 Task: In the  document Matthew.epubMake this file  'available offline' Add shortcut to Drive 'Starred'Email the file to   softage.9@softage.net, with message attached Attention Needed: Please prioritize going through the email I've sent. and file type: 'Open Document'
Action: Mouse moved to (232, 284)
Screenshot: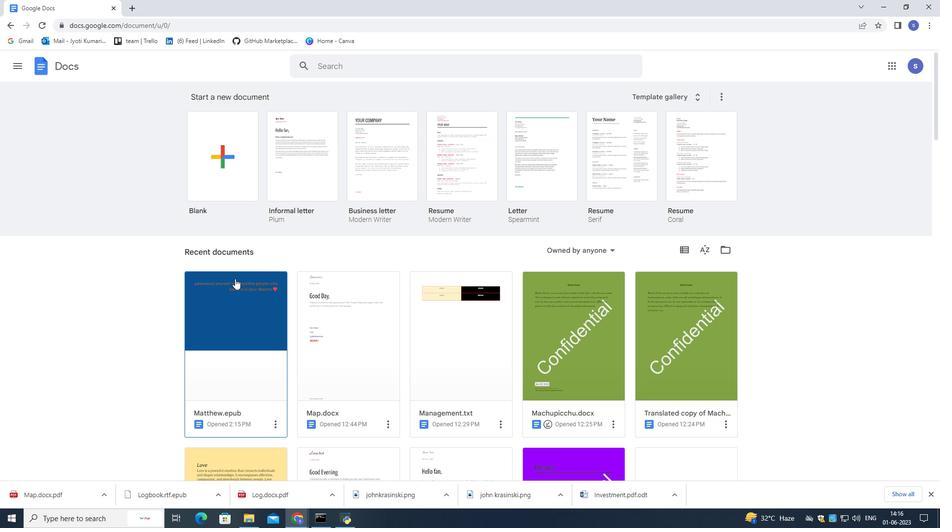 
Action: Mouse pressed left at (232, 284)
Screenshot: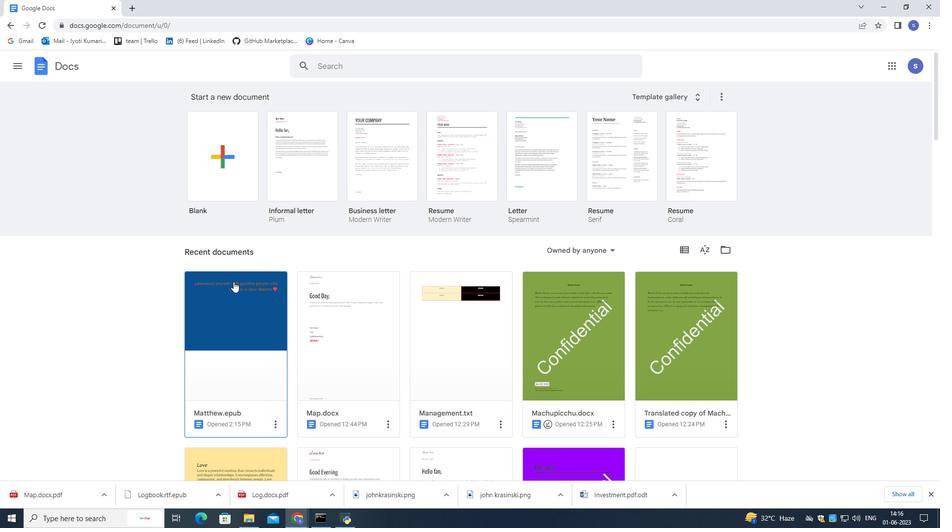 
Action: Mouse pressed left at (232, 284)
Screenshot: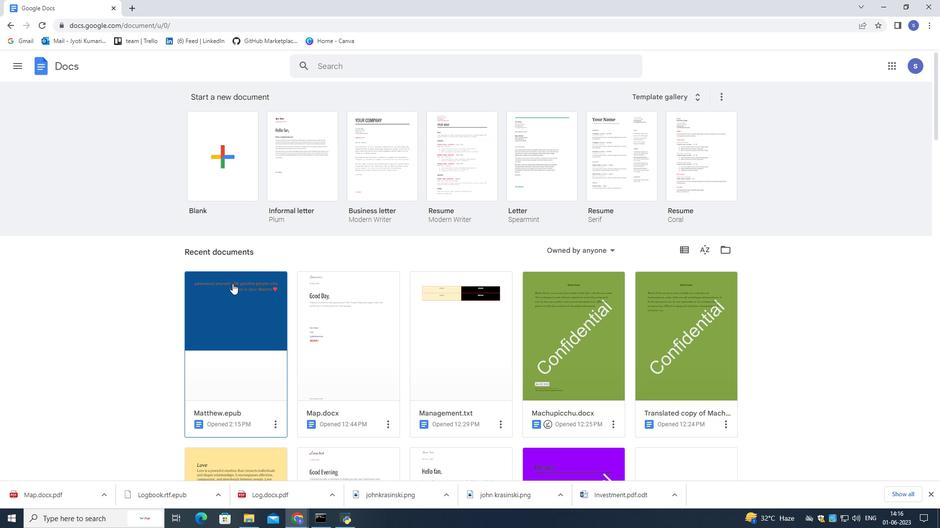 
Action: Mouse moved to (675, 219)
Screenshot: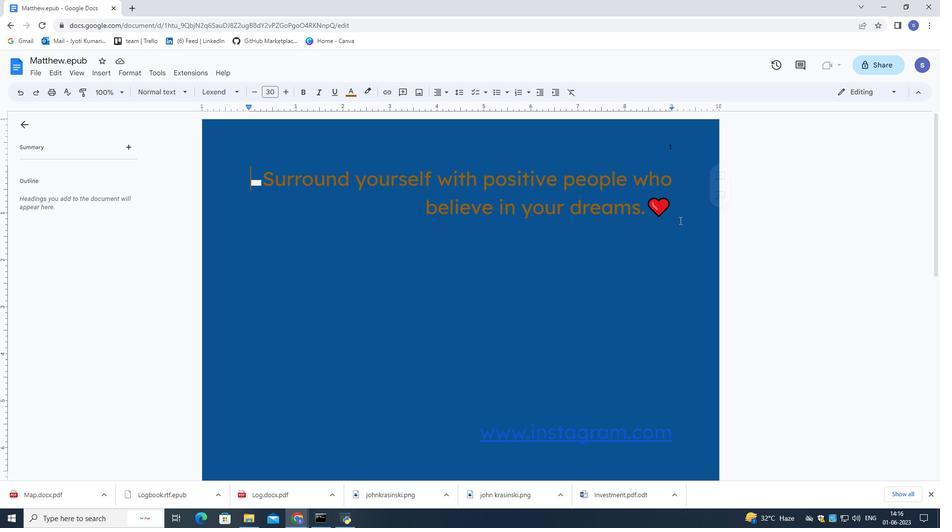 
Action: Mouse pressed left at (675, 219)
Screenshot: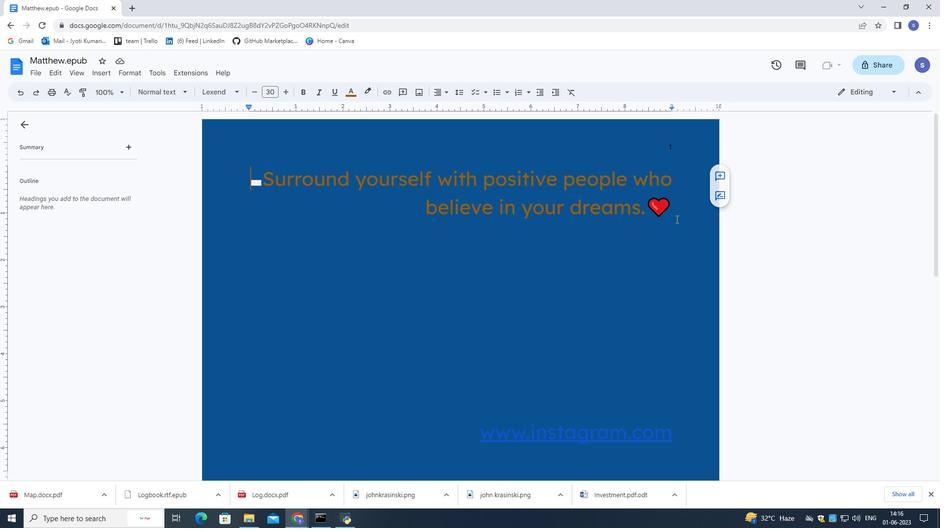 
Action: Mouse moved to (37, 69)
Screenshot: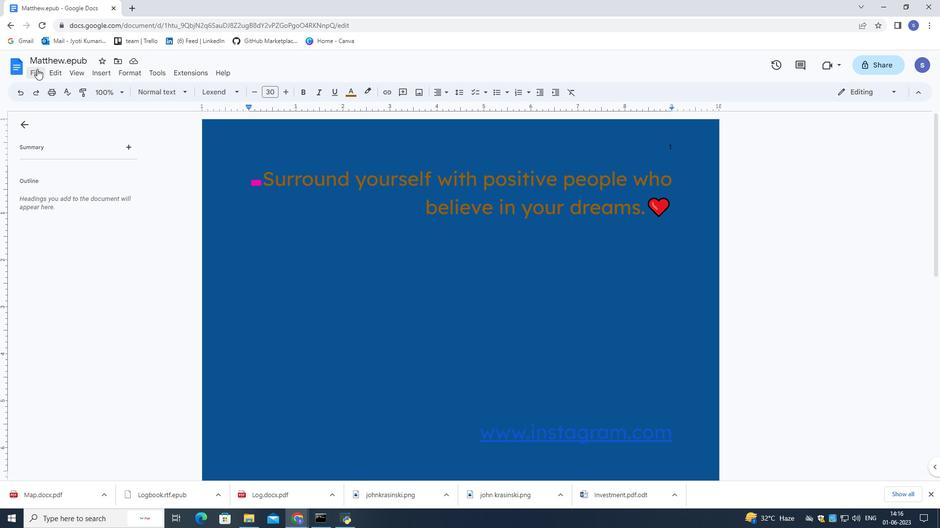 
Action: Mouse pressed left at (37, 69)
Screenshot: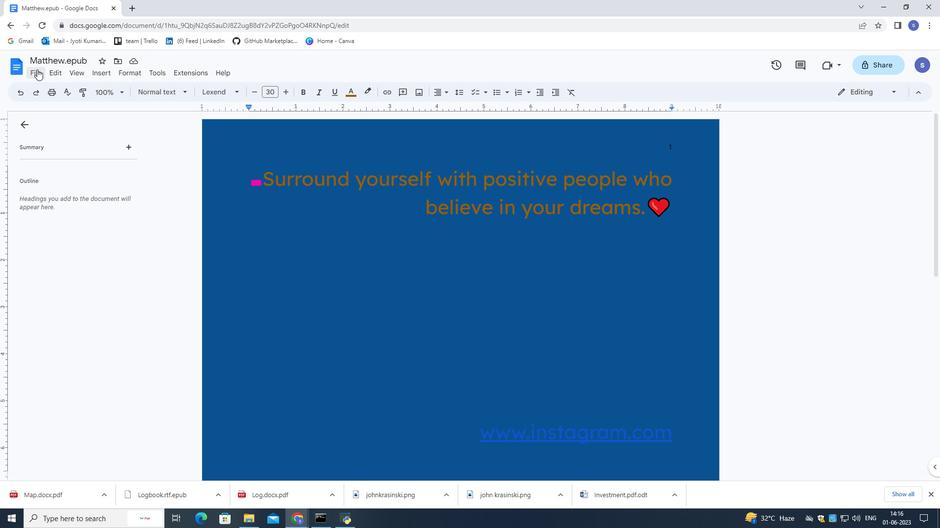 
Action: Mouse moved to (65, 290)
Screenshot: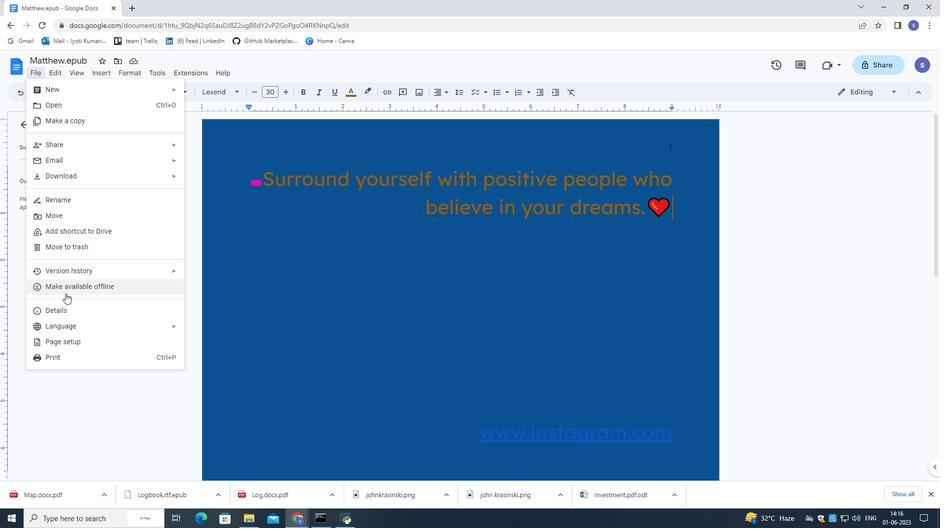 
Action: Mouse pressed left at (65, 290)
Screenshot: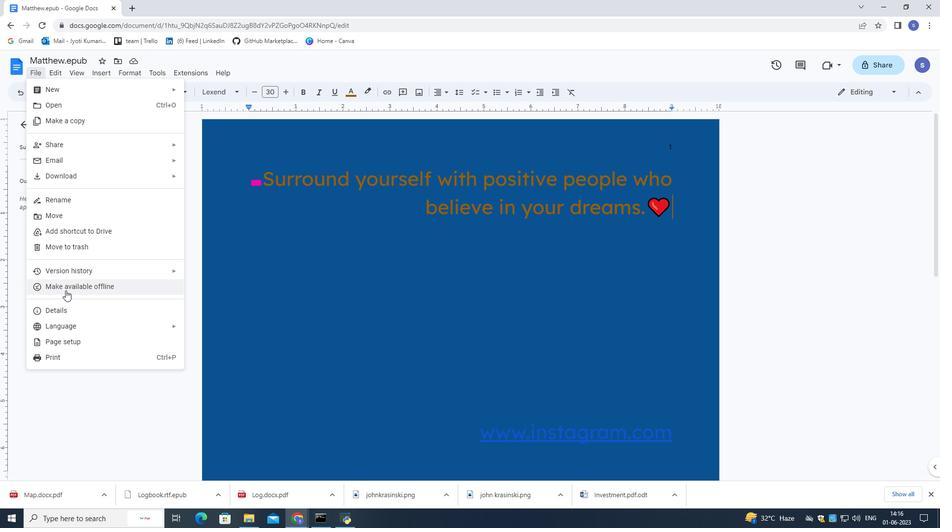 
Action: Mouse moved to (30, 69)
Screenshot: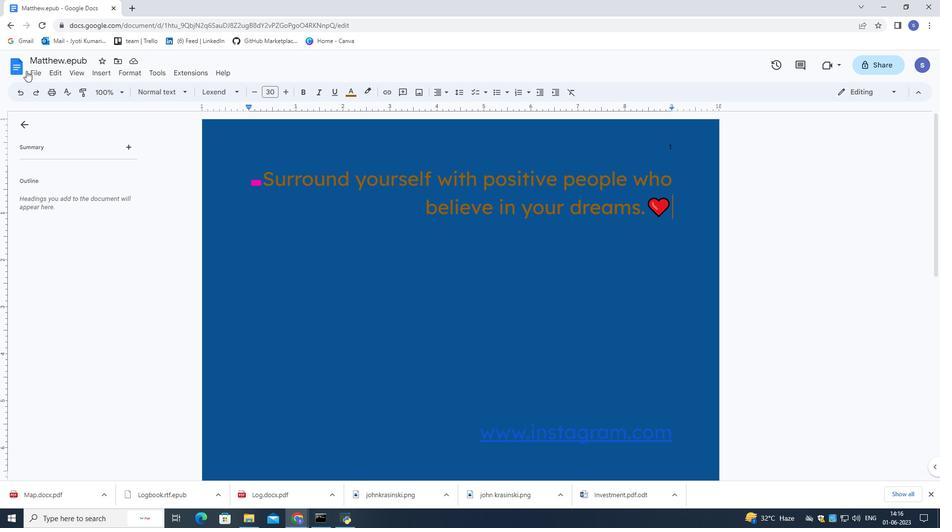 
Action: Mouse pressed left at (30, 69)
Screenshot: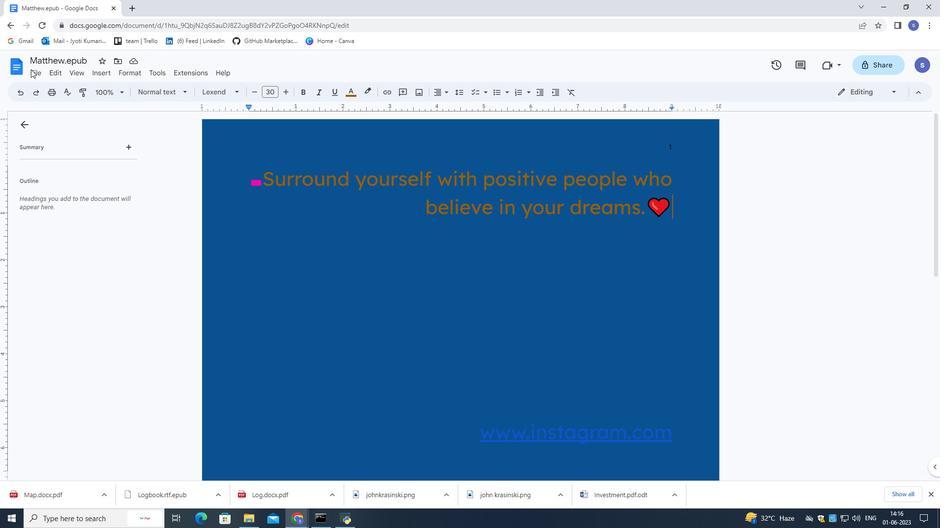 
Action: Mouse moved to (35, 72)
Screenshot: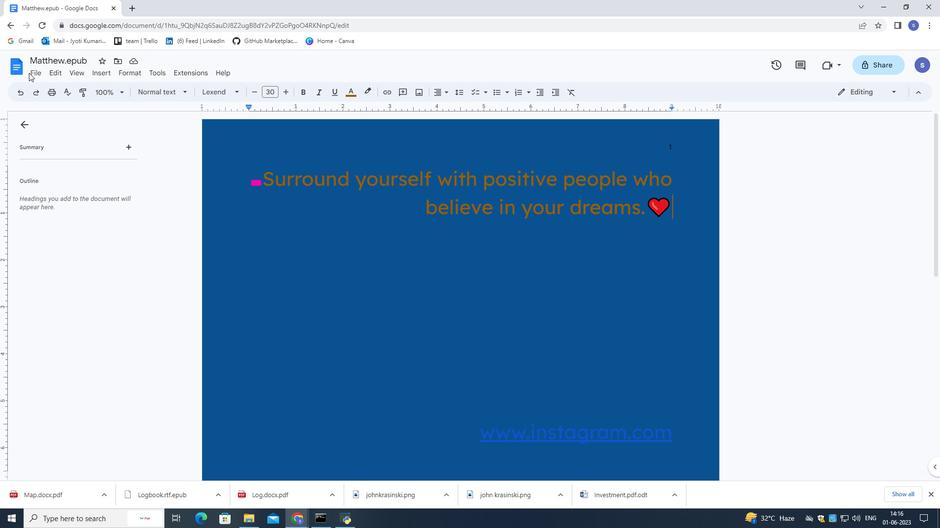 
Action: Mouse pressed left at (35, 72)
Screenshot: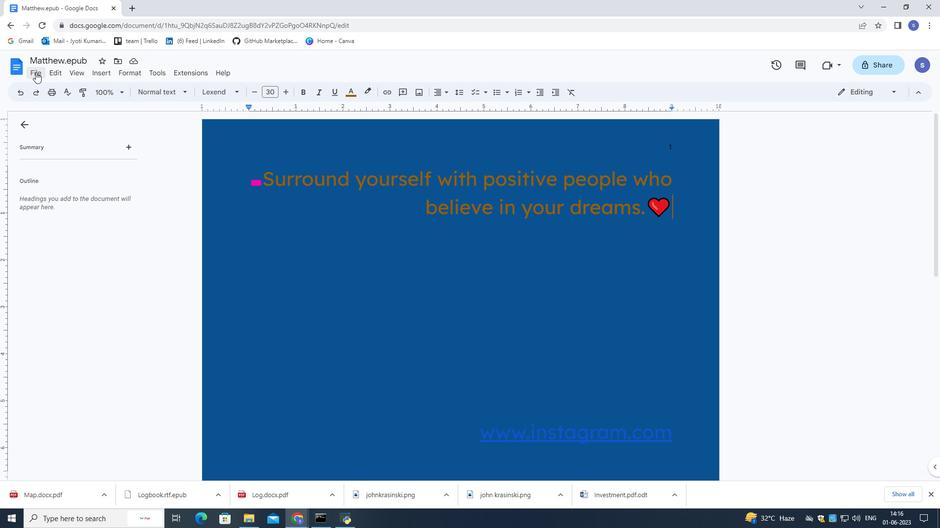 
Action: Mouse moved to (71, 231)
Screenshot: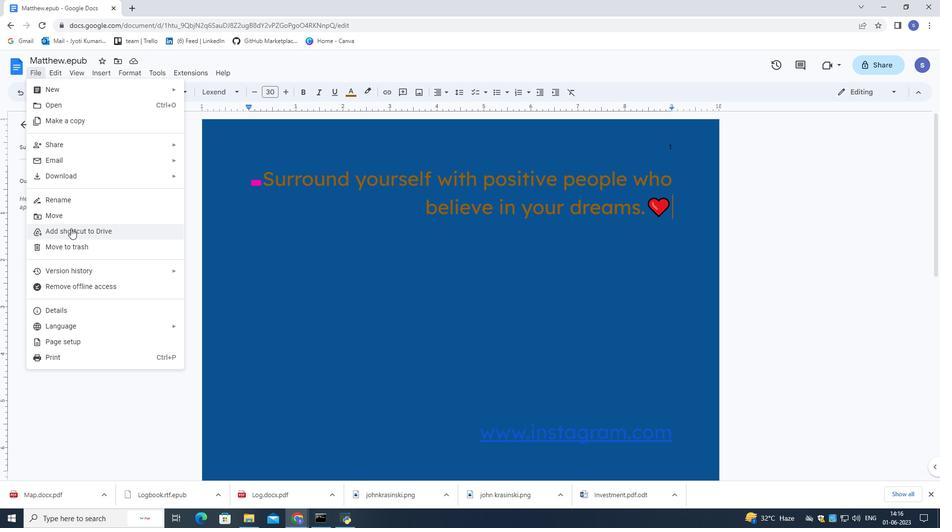 
Action: Mouse pressed left at (71, 231)
Screenshot: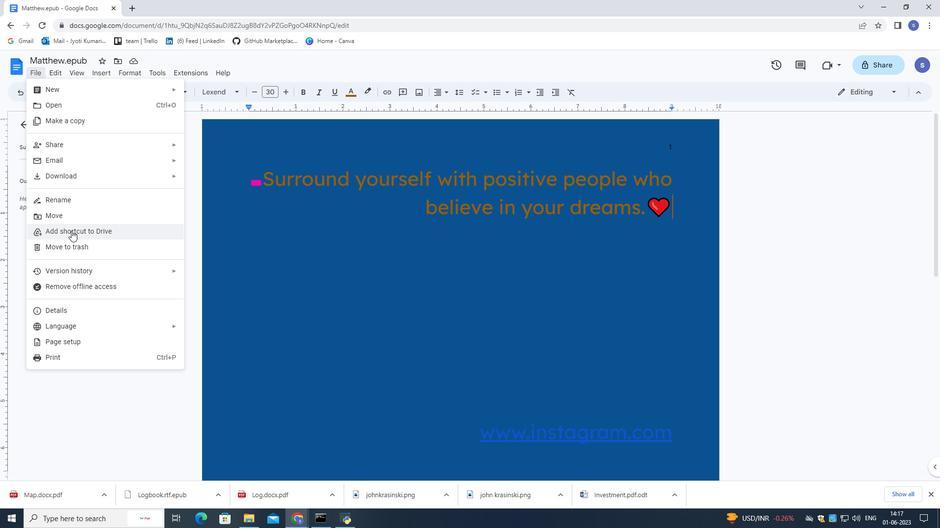 
Action: Mouse moved to (208, 163)
Screenshot: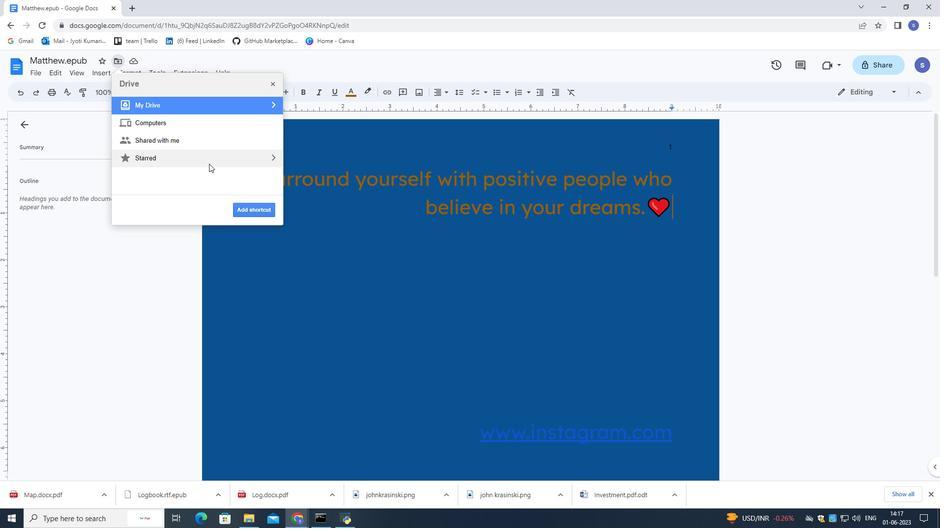 
Action: Mouse pressed left at (208, 163)
Screenshot: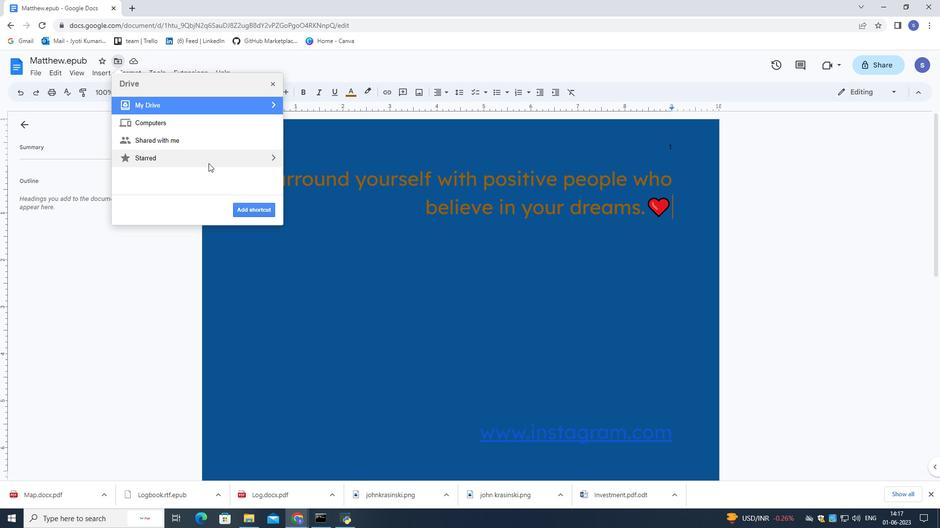 
Action: Mouse moved to (274, 161)
Screenshot: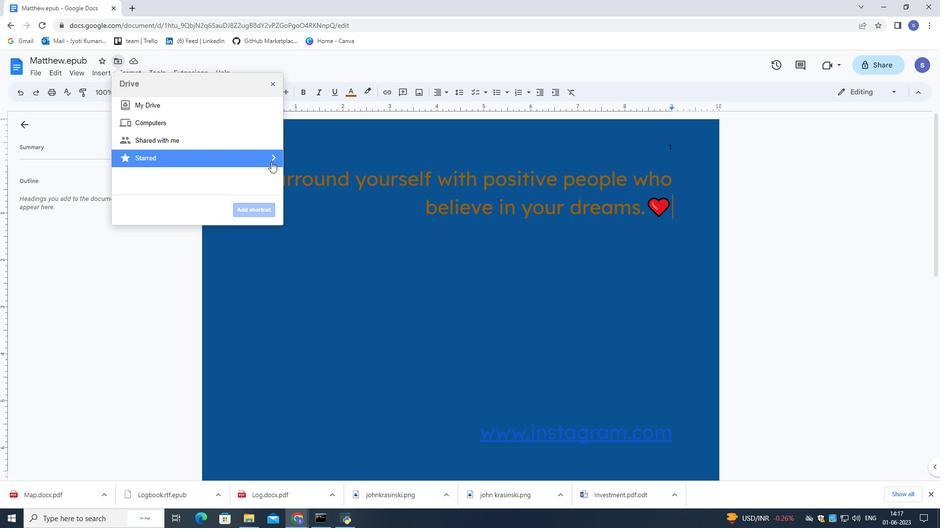 
Action: Mouse pressed left at (274, 161)
Screenshot: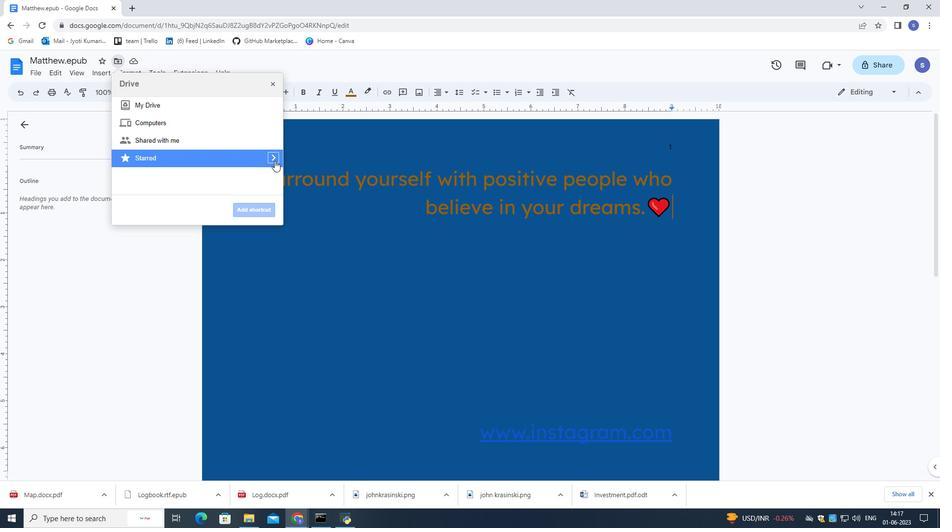
Action: Mouse moved to (272, 82)
Screenshot: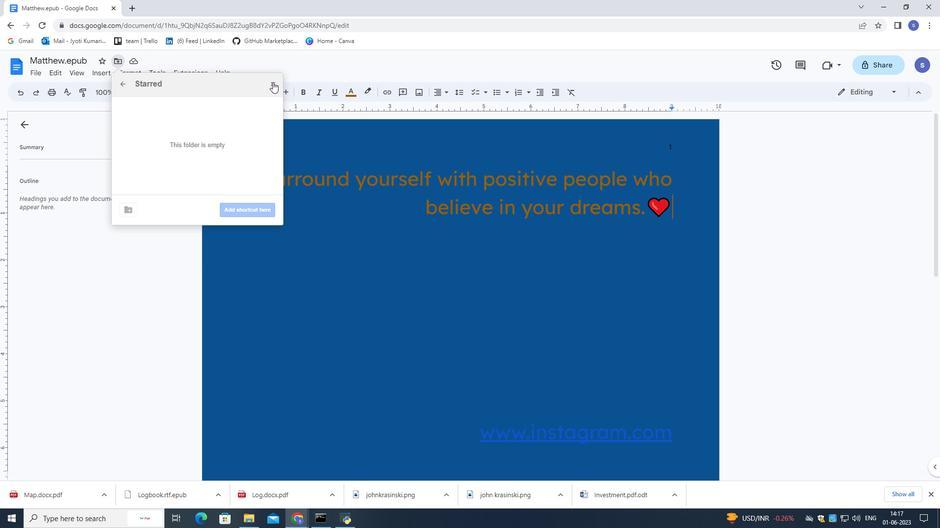 
Action: Mouse pressed left at (272, 82)
Screenshot: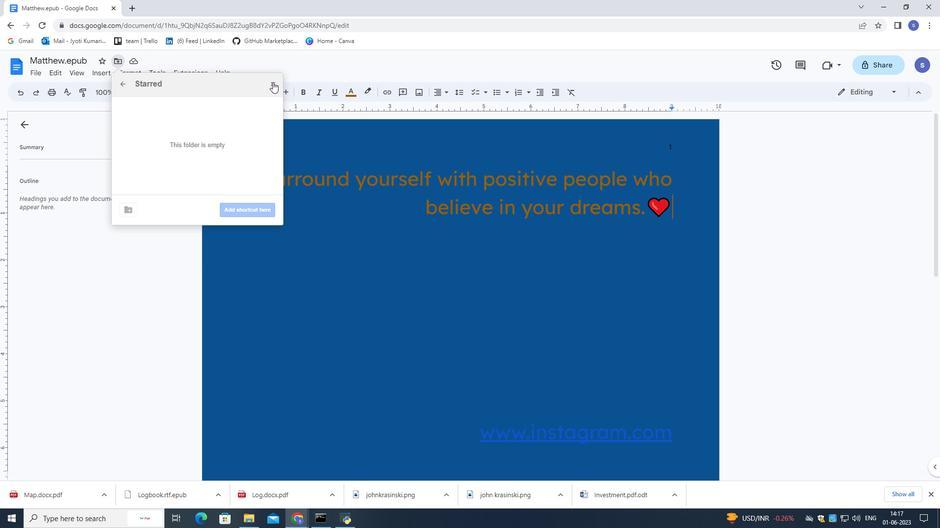 
Action: Mouse moved to (43, 73)
Screenshot: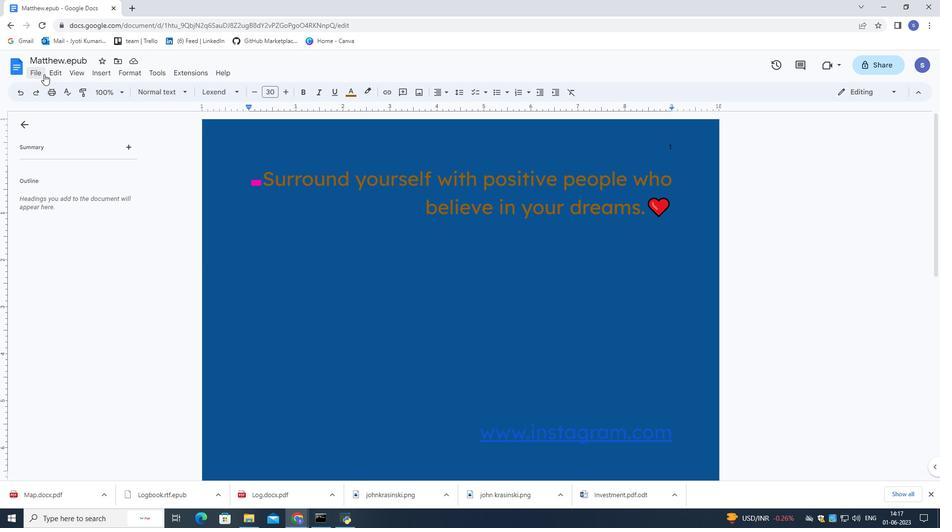 
Action: Mouse pressed left at (43, 73)
Screenshot: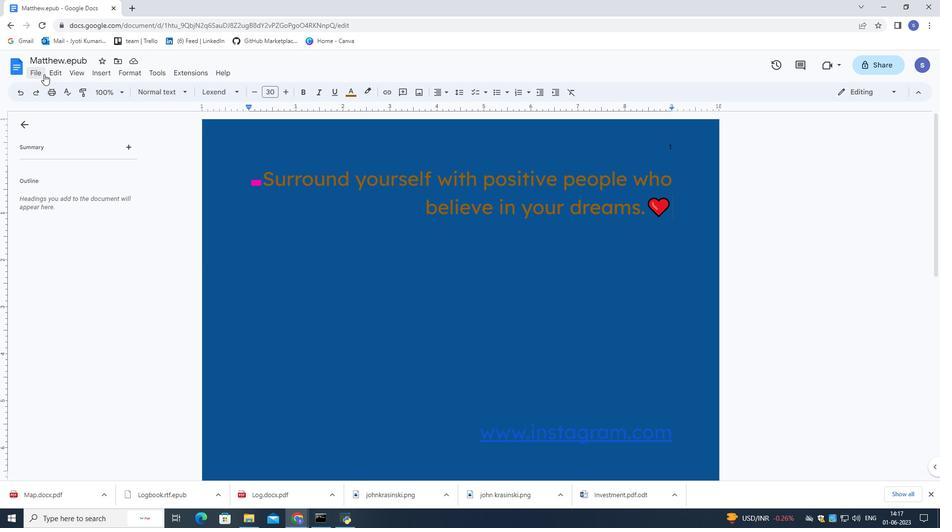
Action: Mouse moved to (91, 227)
Screenshot: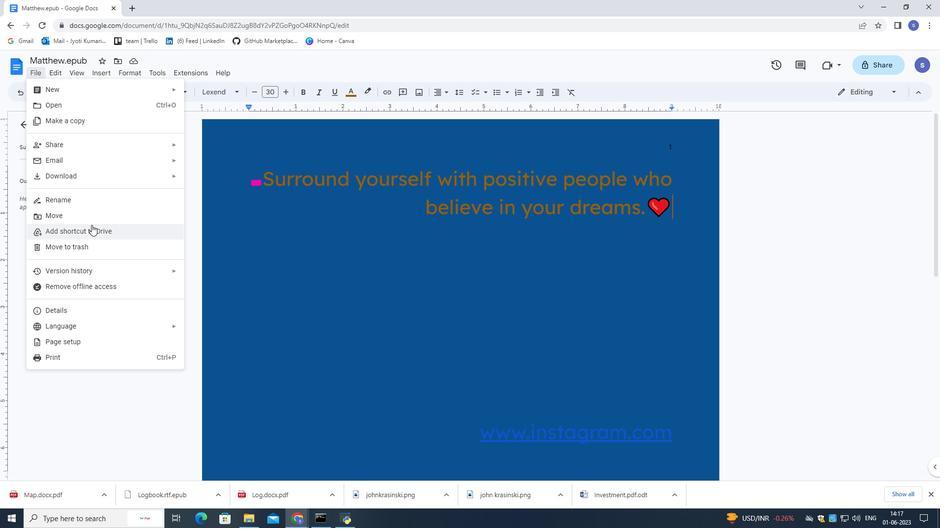 
Action: Mouse pressed left at (91, 227)
Screenshot: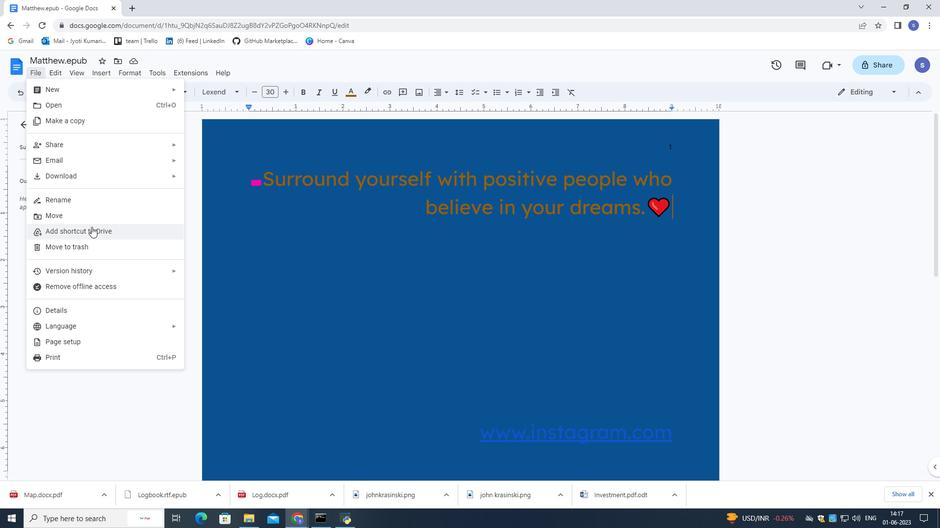 
Action: Mouse moved to (157, 159)
Screenshot: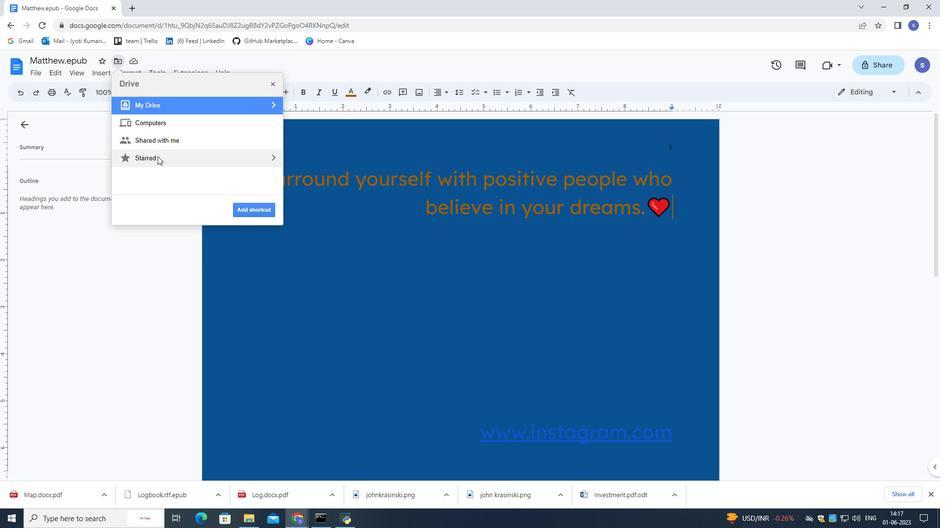 
Action: Mouse pressed left at (157, 159)
Screenshot: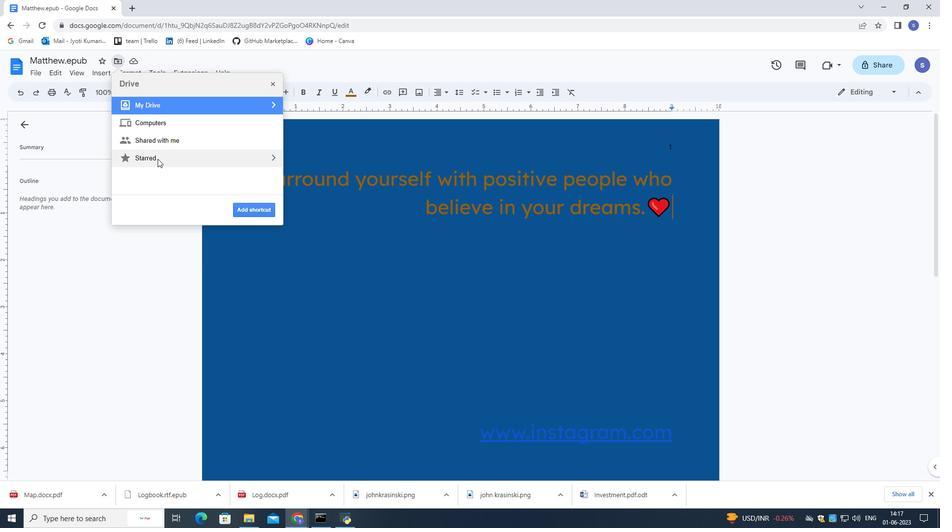 
Action: Mouse moved to (272, 83)
Screenshot: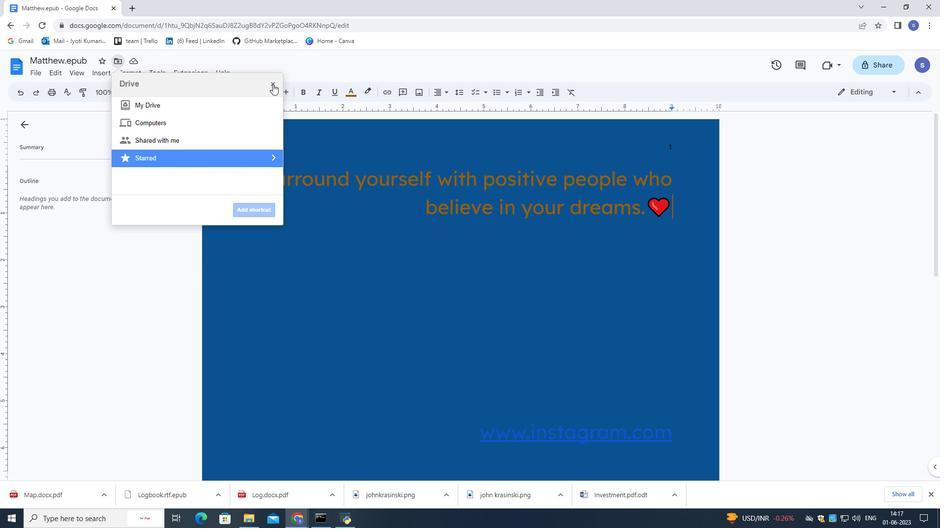 
Action: Mouse pressed left at (272, 83)
Screenshot: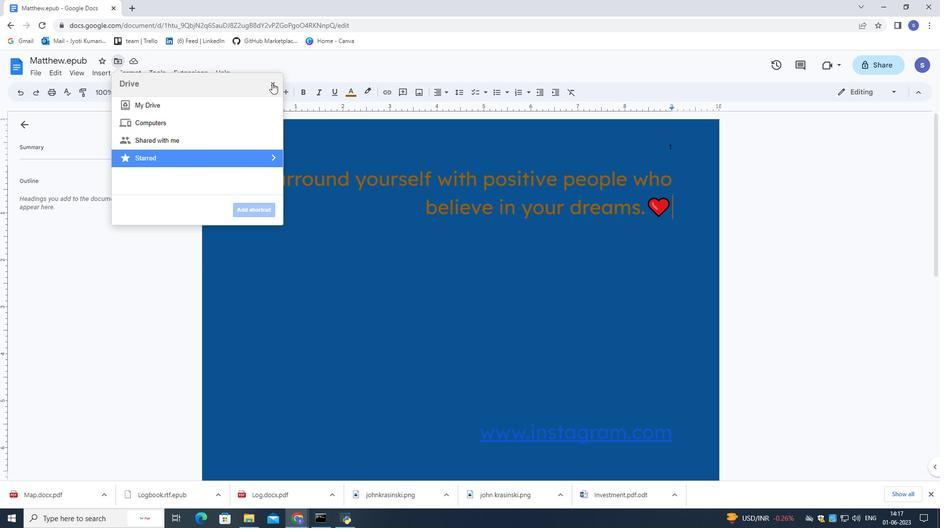 
Action: Mouse moved to (35, 71)
Screenshot: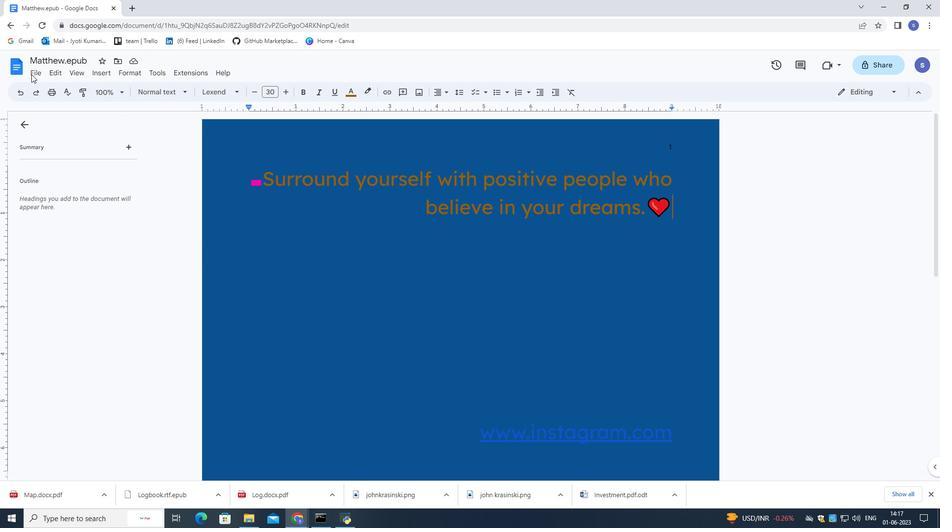 
Action: Mouse pressed left at (35, 71)
Screenshot: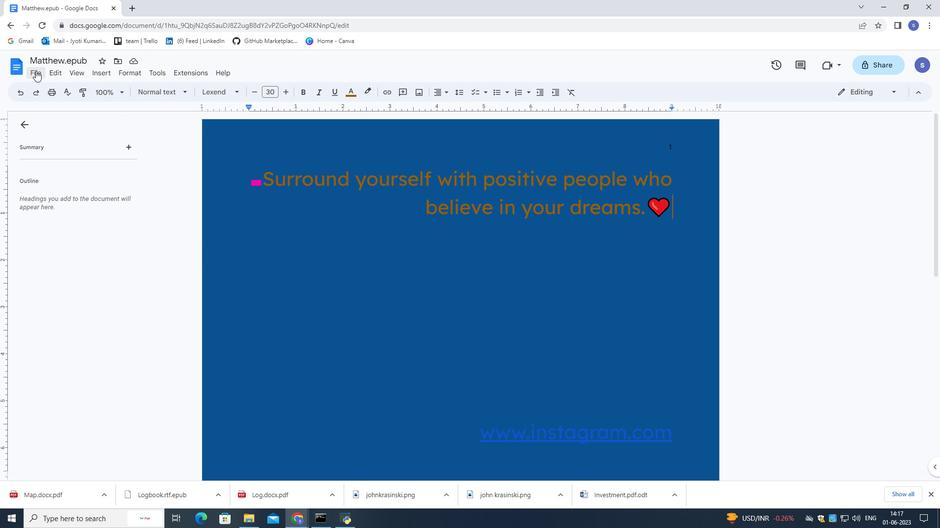 
Action: Mouse moved to (203, 165)
Screenshot: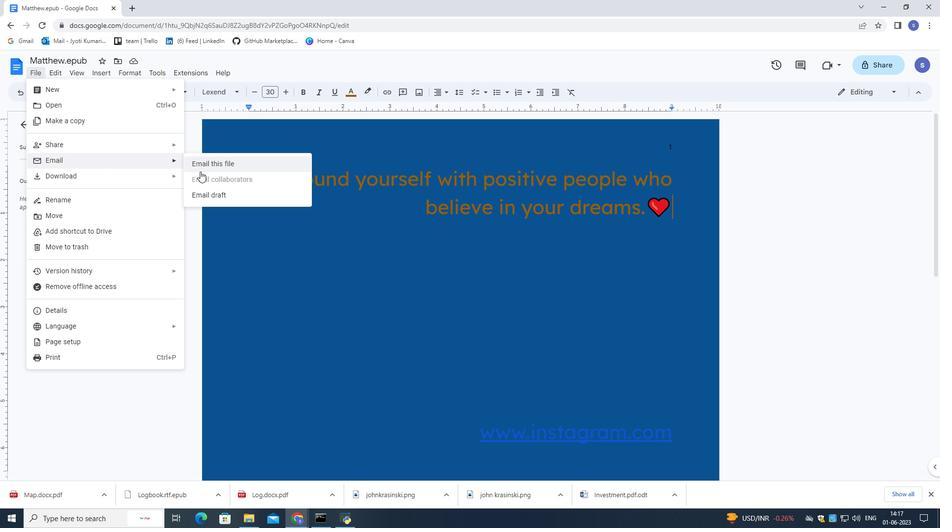 
Action: Mouse pressed left at (203, 165)
Screenshot: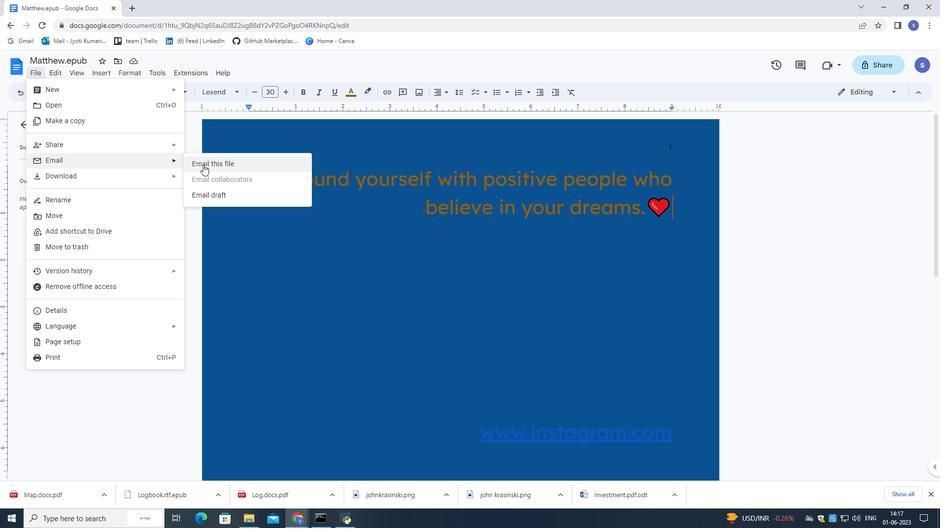 
Action: Key pressed softage.9<Key.shift><Key.shift><Key.shift><Key.shift><Key.shift><Key.shift><Key.shift>@softage.net
Screenshot: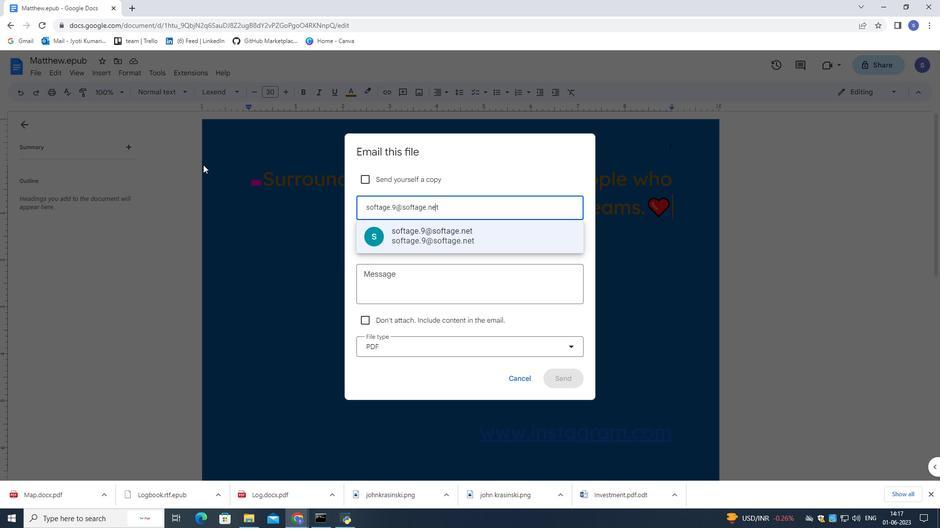 
Action: Mouse moved to (406, 232)
Screenshot: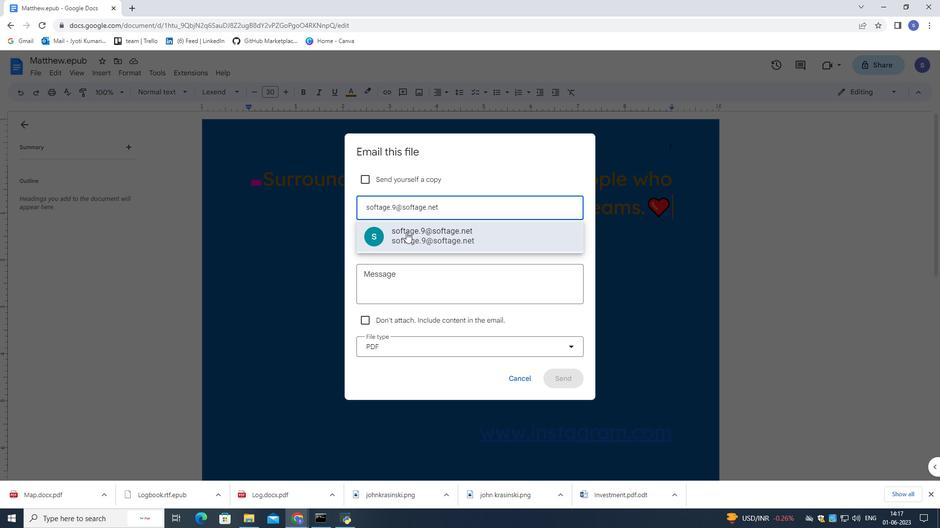 
Action: Mouse pressed left at (406, 232)
Screenshot: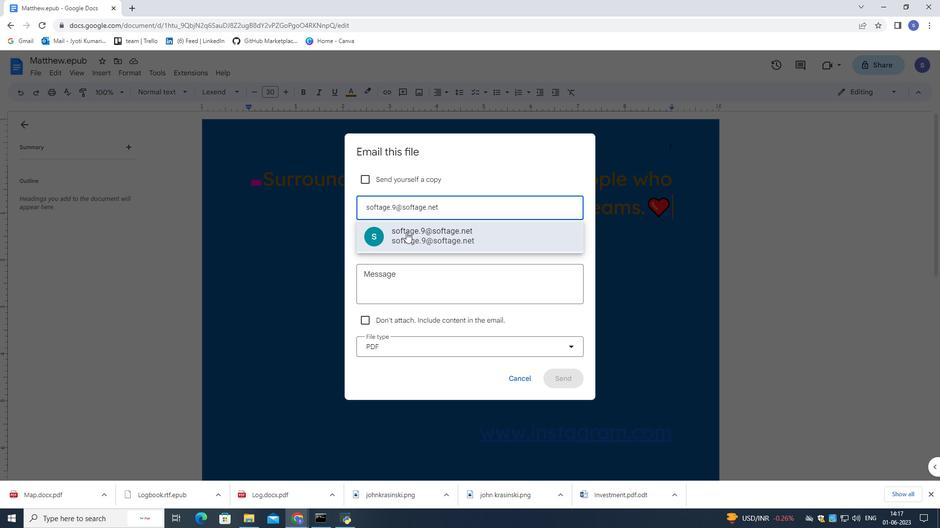 
Action: Mouse moved to (524, 292)
Screenshot: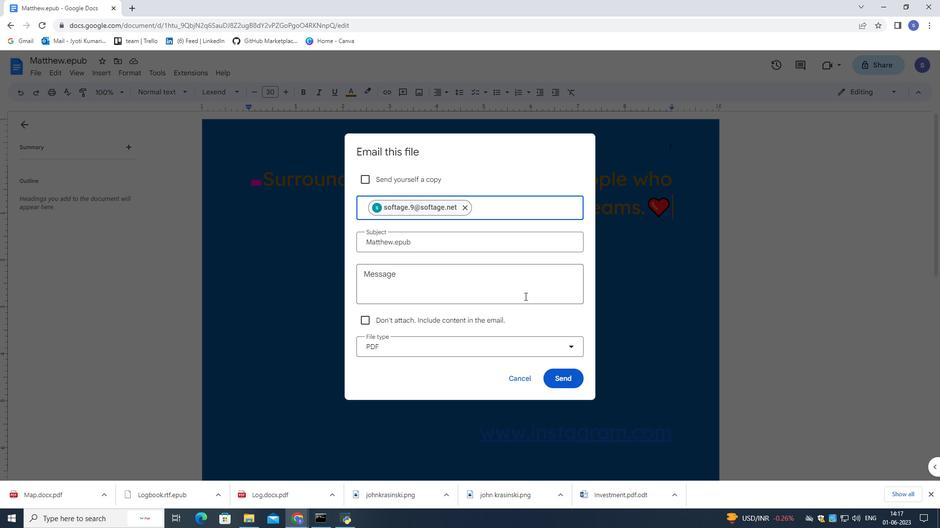 
Action: Mouse pressed left at (524, 292)
Screenshot: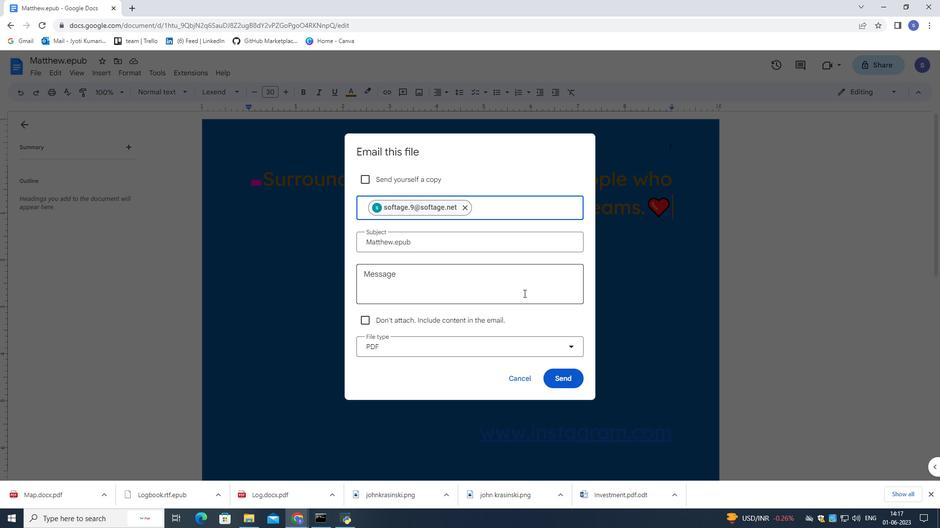 
Action: Mouse moved to (482, 280)
Screenshot: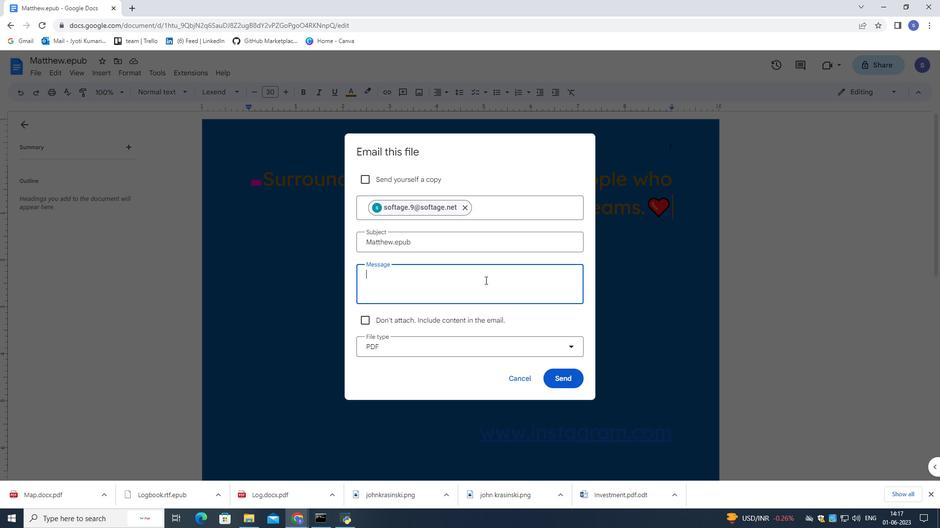 
Action: Key pressed <Key.shift><Key.shift><Key.shift><Key.shift><Key.shift><Key.shift><Key.shift><Key.shift><Key.shift><Key.shift><Key.shift><Key.shift><Key.shift><Key.shift><Key.shift><Key.shift><Key.shift>Attentionn<Key.shift>Neede<Key.space><Key.shift_r>:<Key.space>please<Key.space>prioritize<Key.space>going<Key.space>through<Key.space>the<Key.space>email<Key.space><Key.shift>I've<Key.space>sent.
Screenshot: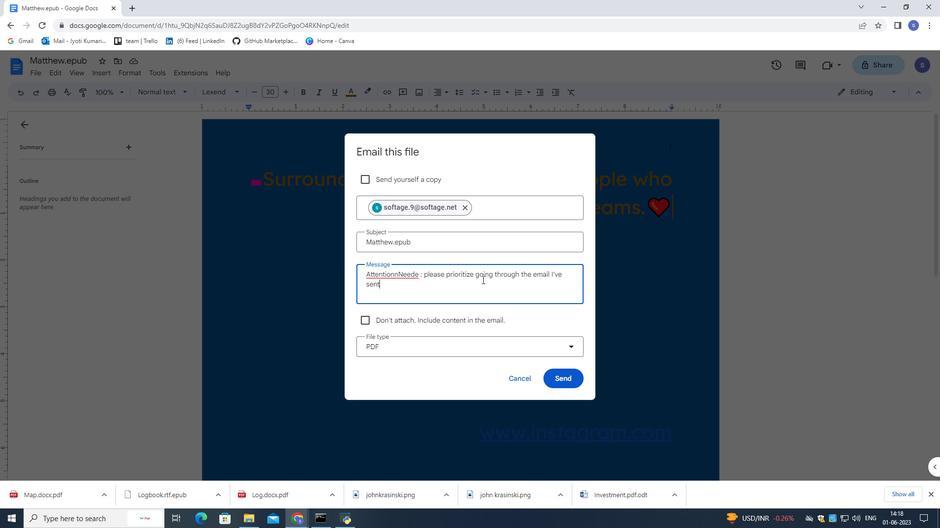 
Action: Mouse moved to (418, 273)
Screenshot: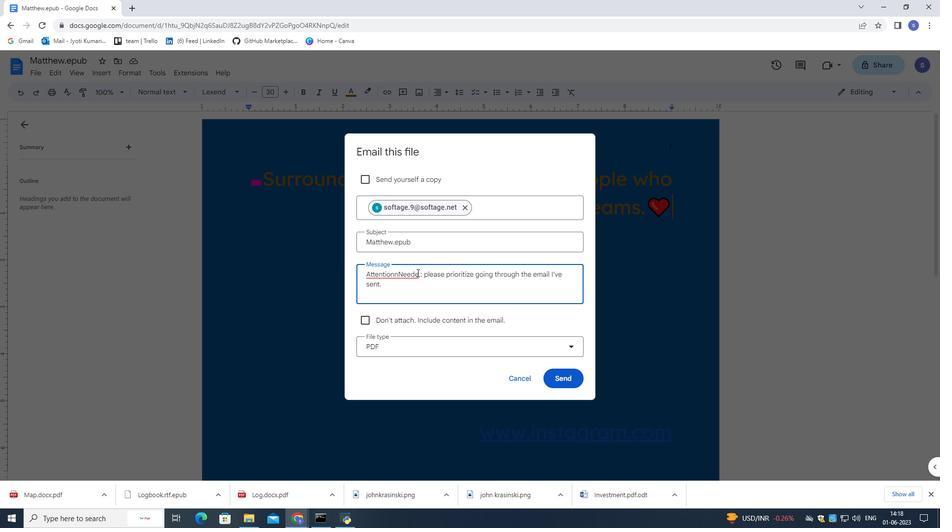 
Action: Mouse pressed left at (418, 273)
Screenshot: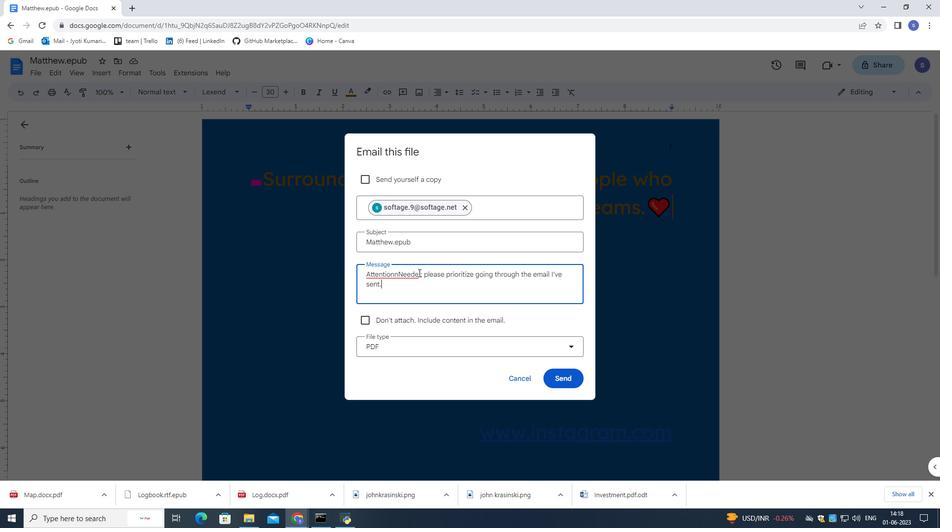 
Action: Mouse moved to (426, 286)
Screenshot: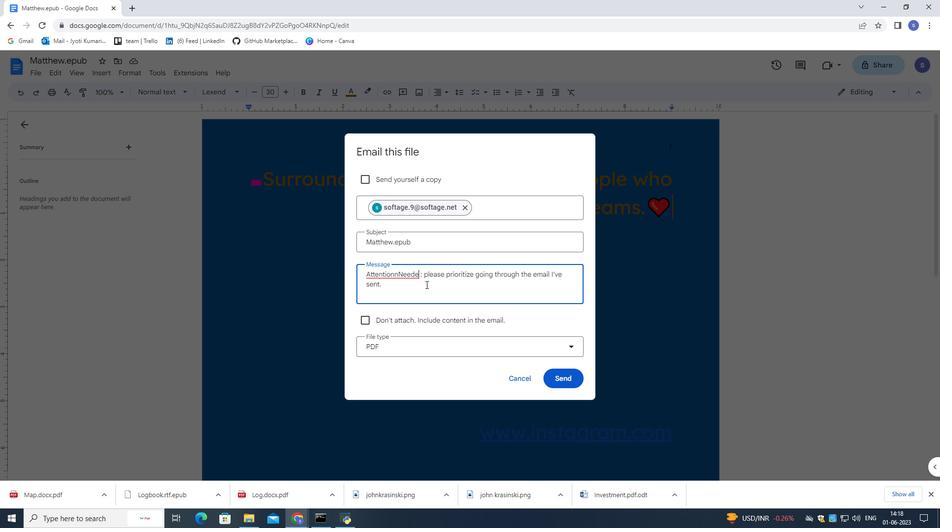 
Action: Key pressed d
Screenshot: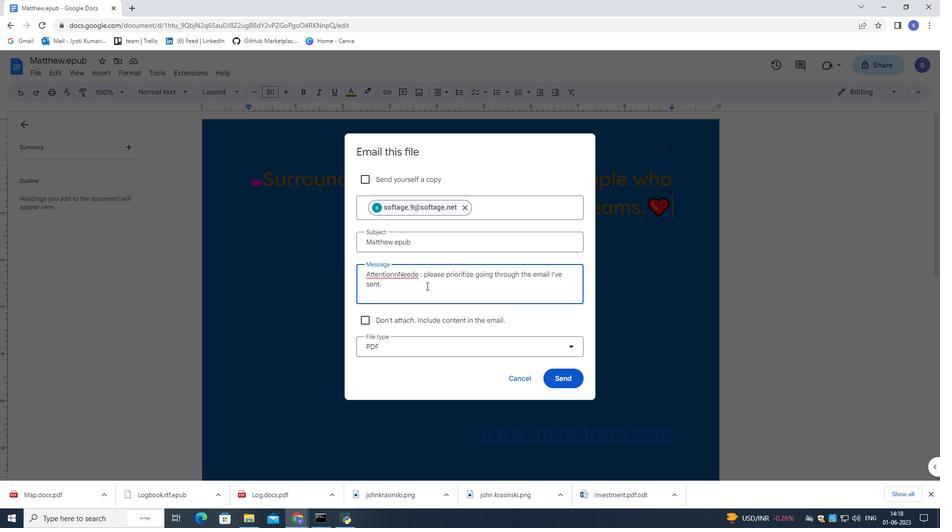 
Action: Mouse moved to (398, 271)
Screenshot: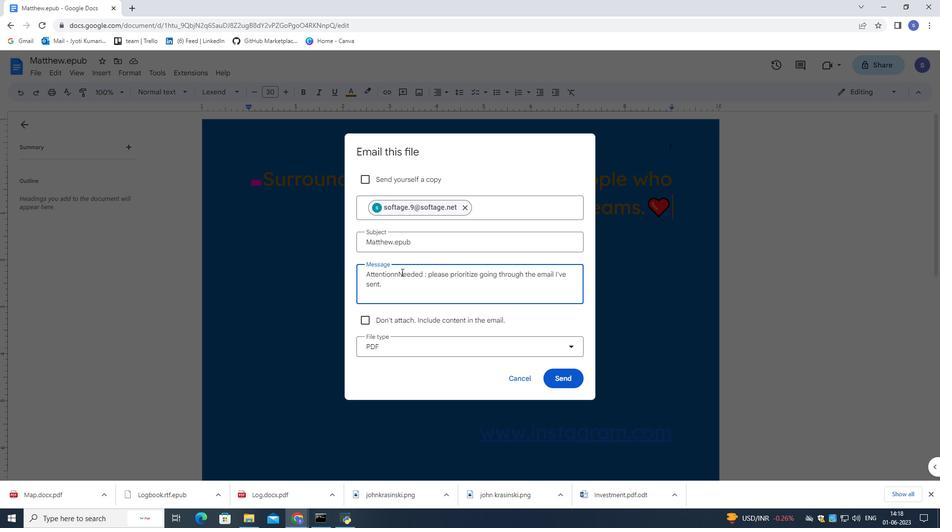 
Action: Mouse pressed left at (398, 271)
Screenshot: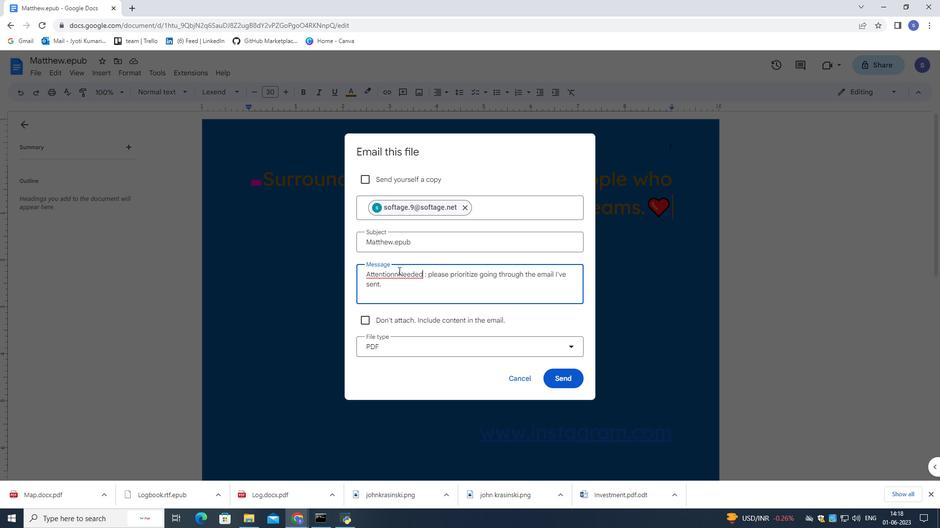 
Action: Mouse moved to (413, 284)
Screenshot: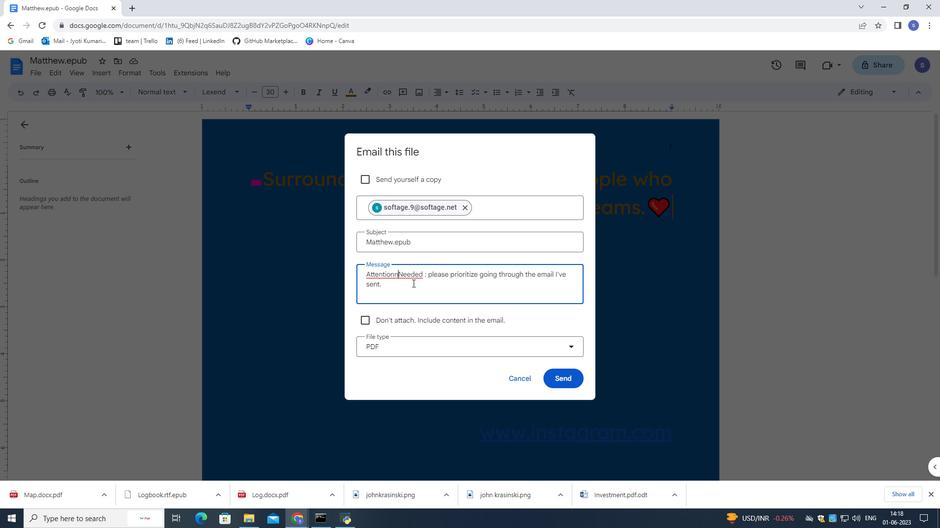 
Action: Key pressed <Key.space>
Screenshot: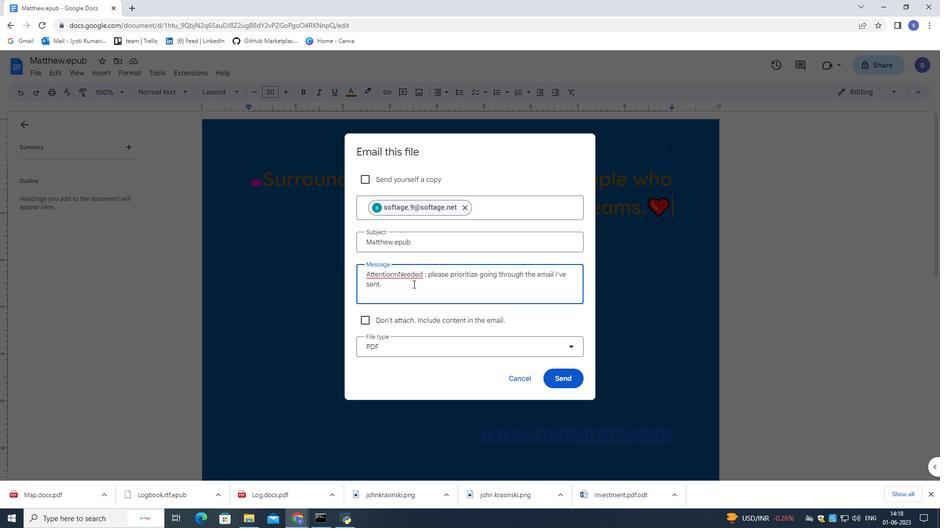 
Action: Mouse moved to (403, 278)
Screenshot: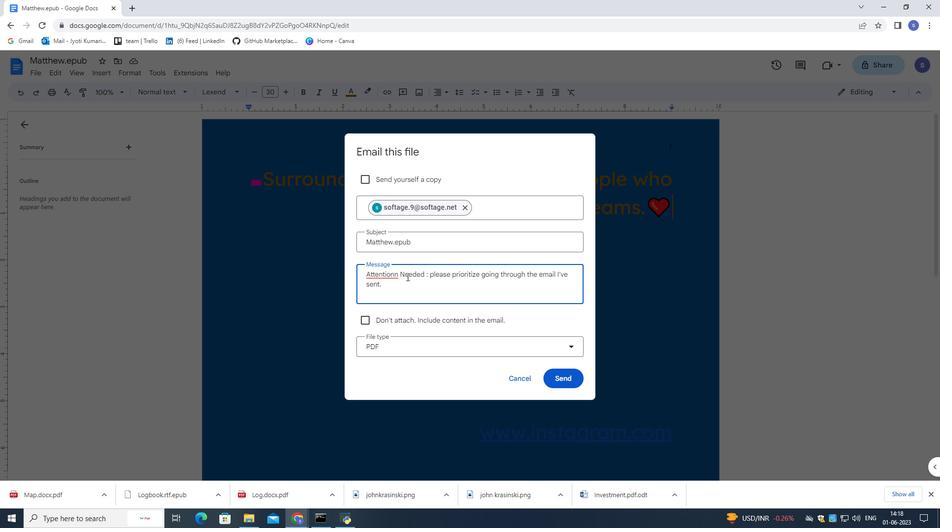 
Action: Key pressed <Key.backspace><Key.backspace><Key.space>
Screenshot: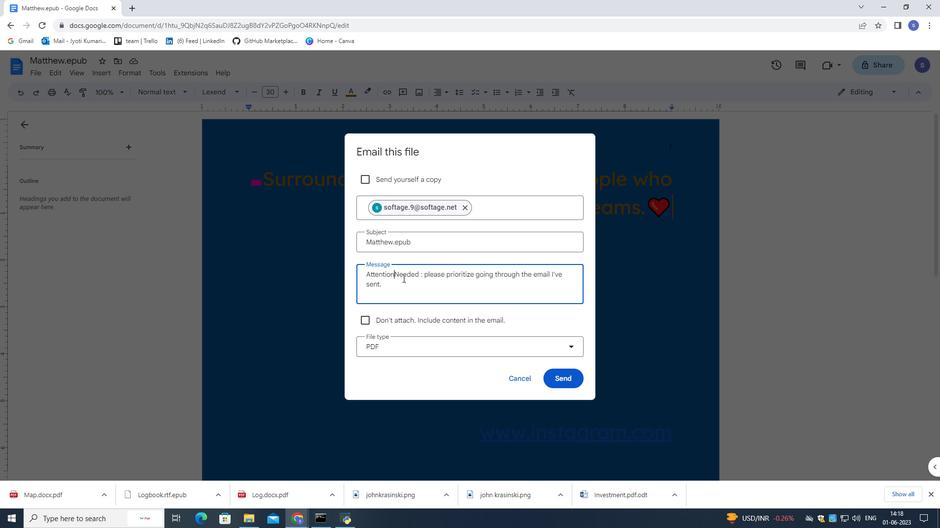 
Action: Mouse moved to (476, 353)
Screenshot: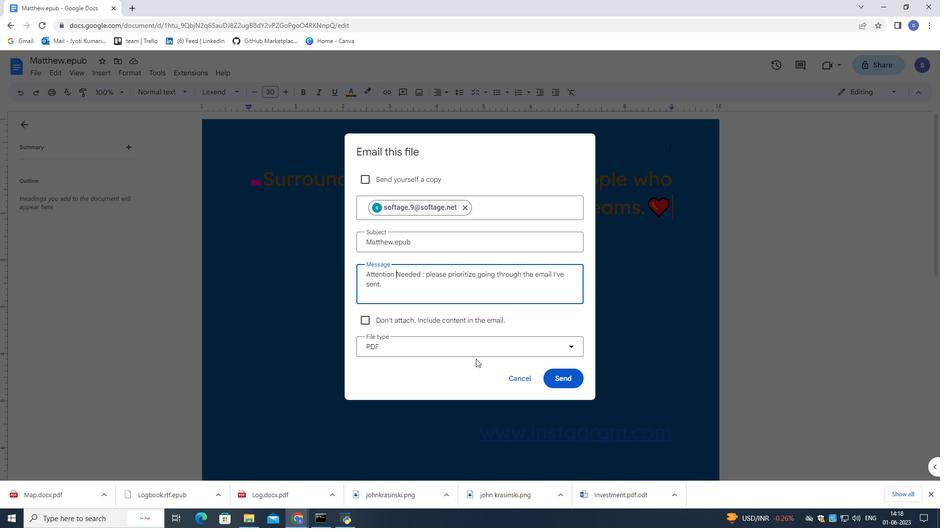 
Action: Mouse pressed left at (476, 353)
Screenshot: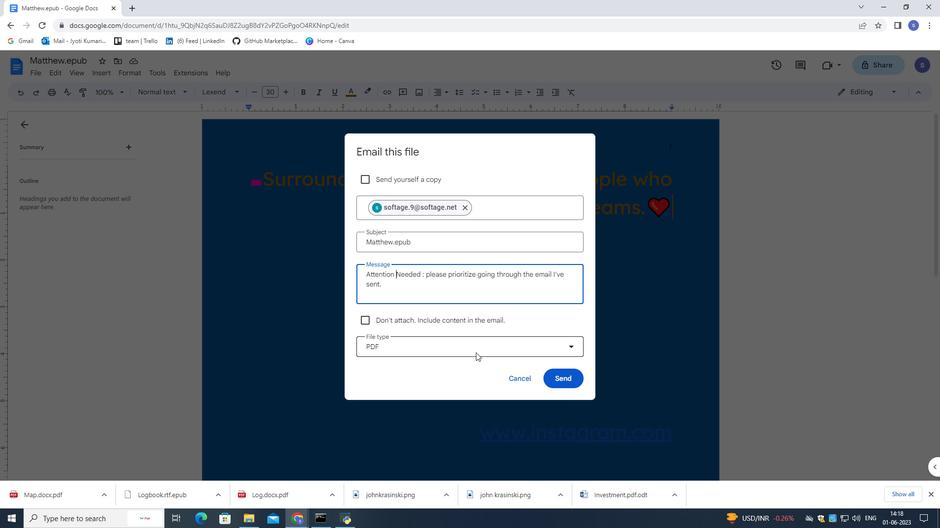 
Action: Mouse moved to (478, 403)
Screenshot: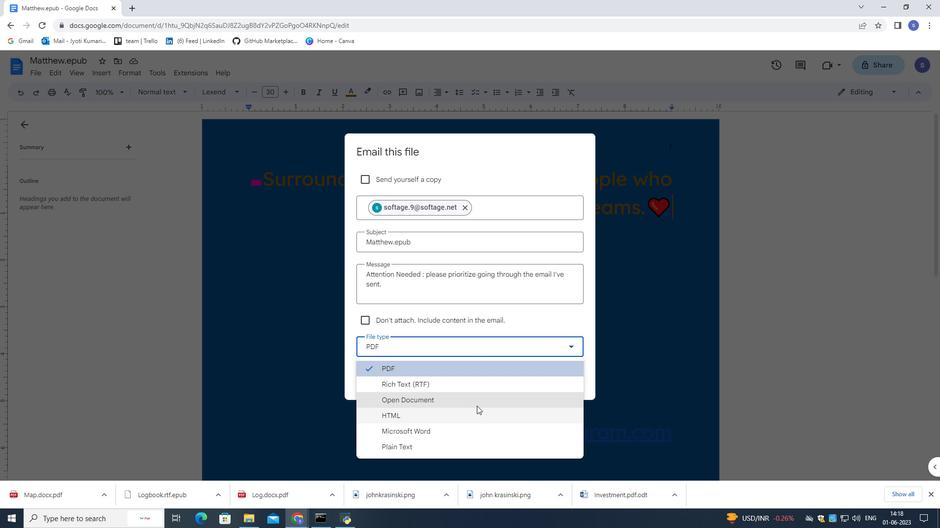 
Action: Mouse pressed left at (478, 403)
Screenshot: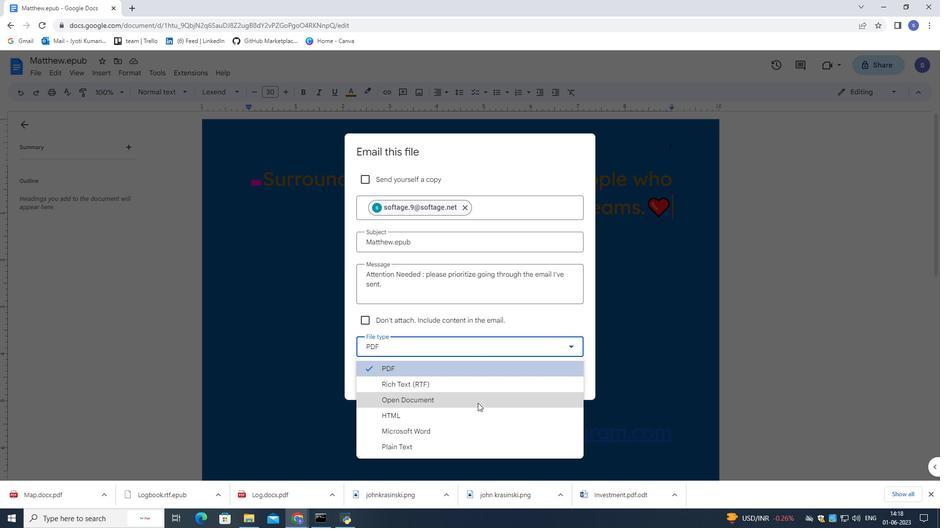 
Action: Mouse moved to (554, 381)
Screenshot: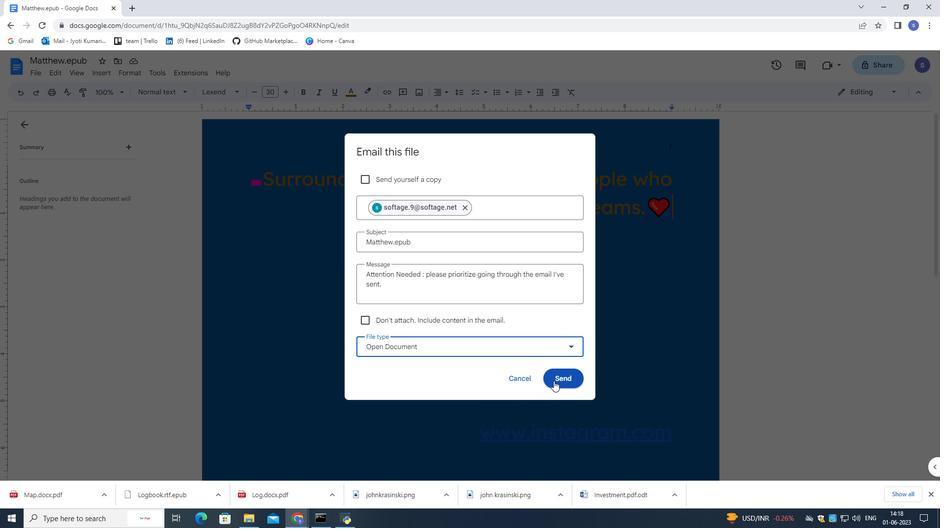 
Action: Mouse pressed left at (554, 381)
Screenshot: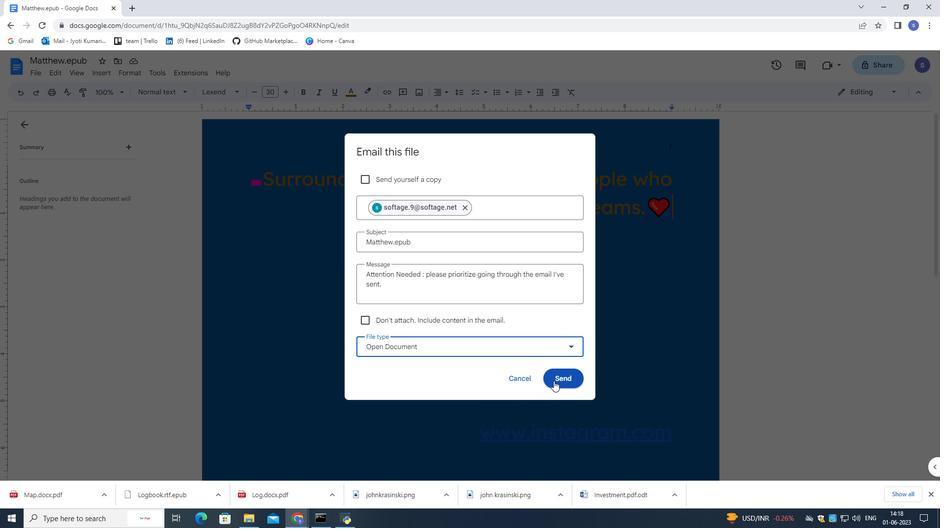 
Action: Mouse moved to (551, 383)
Screenshot: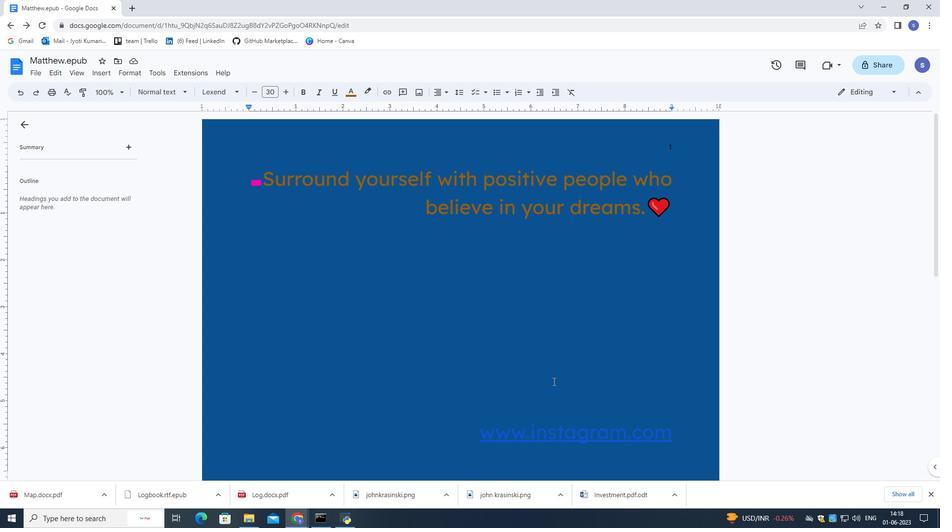 
